 Task: Report abuse to  page of Samsung Electronics
Action: Mouse moved to (383, 411)
Screenshot: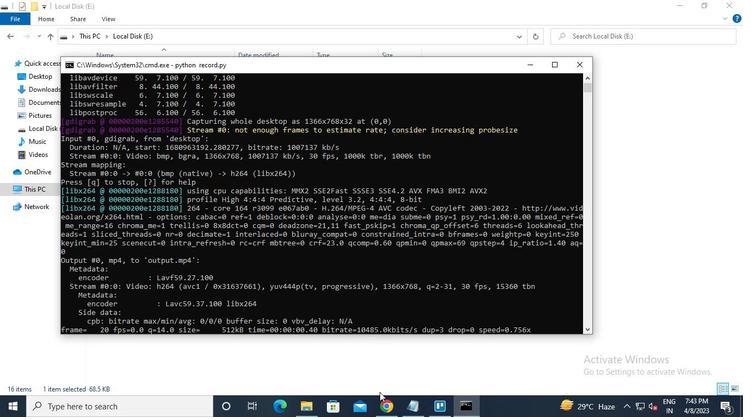 
Action: Mouse pressed left at (383, 411)
Screenshot: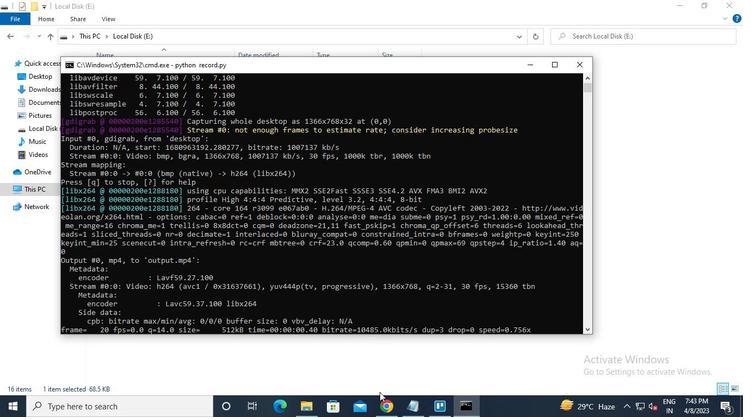 
Action: Mouse moved to (145, 72)
Screenshot: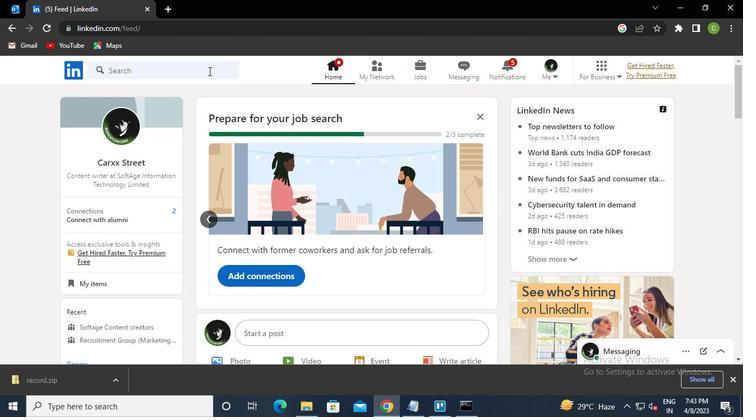 
Action: Mouse pressed left at (145, 72)
Screenshot: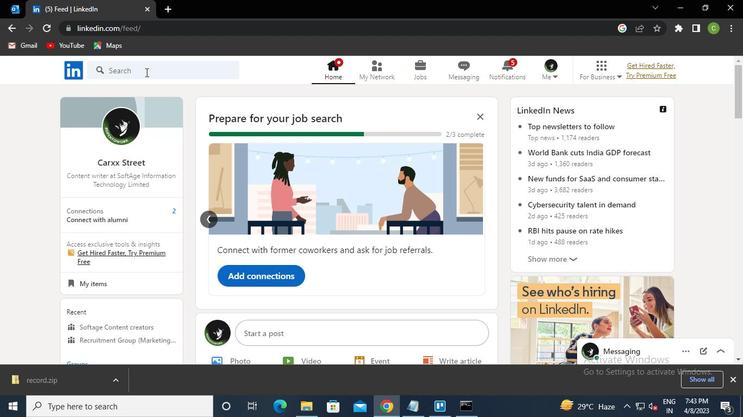 
Action: Keyboard s
Screenshot: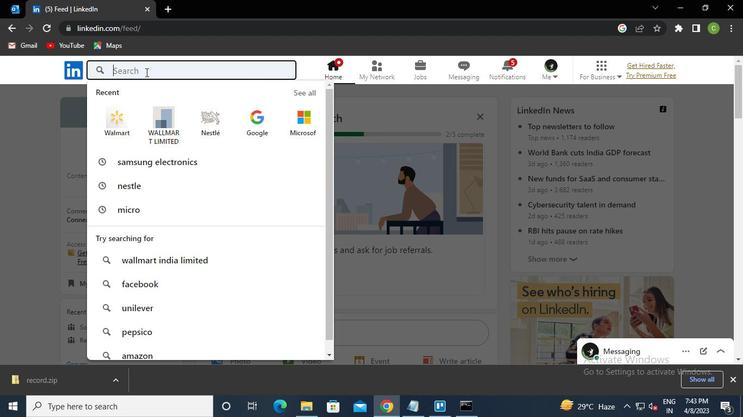
Action: Keyboard a
Screenshot: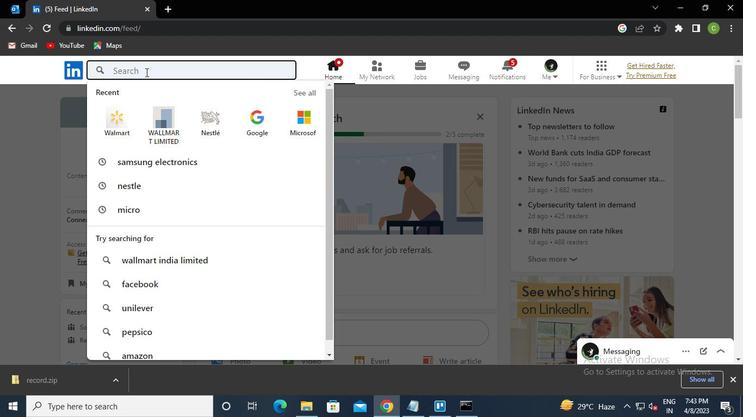 
Action: Keyboard m
Screenshot: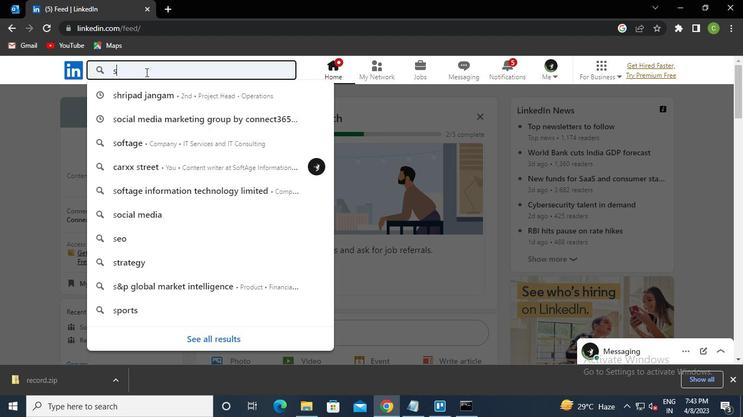 
Action: Keyboard Key.down
Screenshot: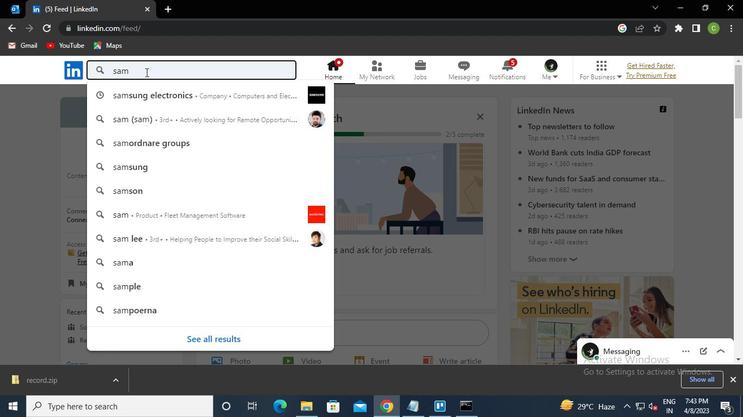 
Action: Keyboard Key.enter
Screenshot: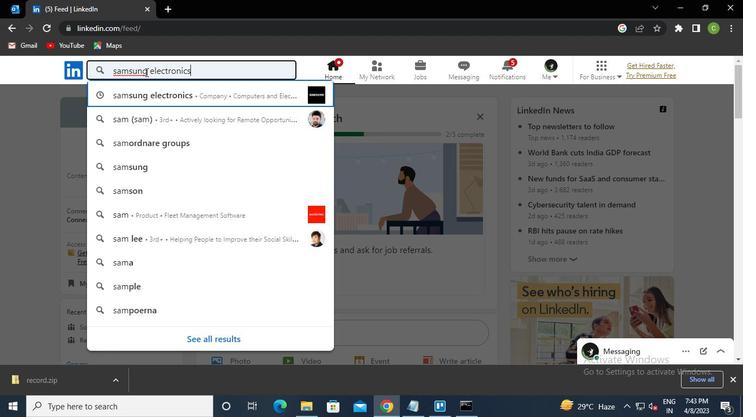 
Action: Mouse moved to (335, 204)
Screenshot: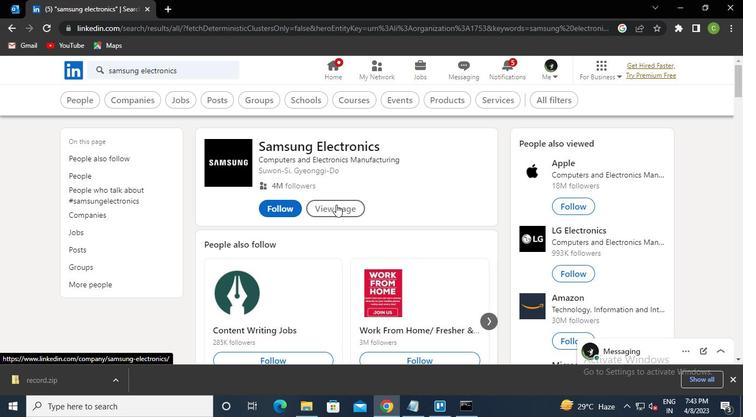 
Action: Mouse pressed left at (335, 204)
Screenshot: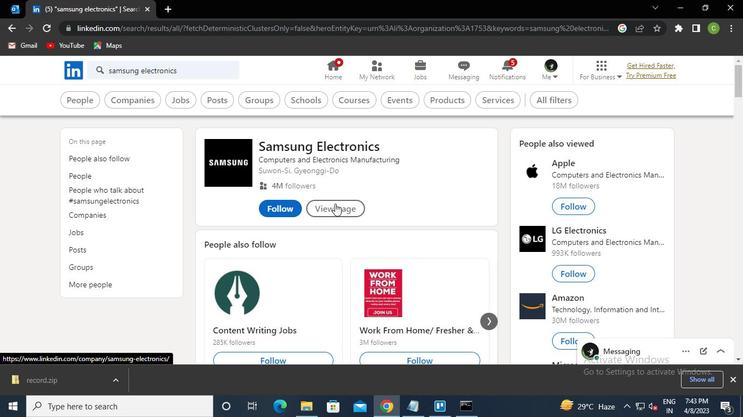 
Action: Mouse moved to (252, 266)
Screenshot: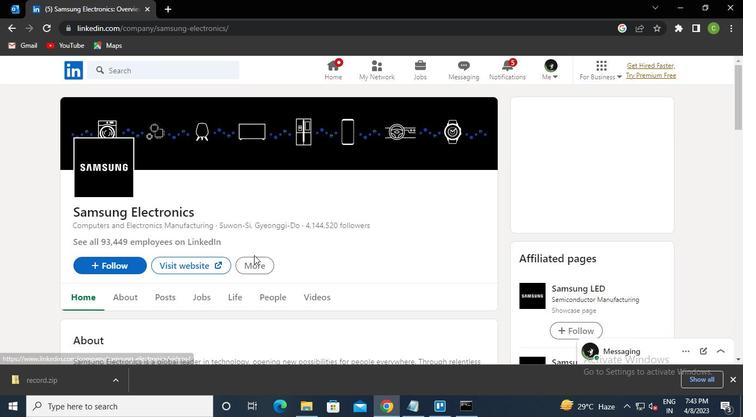 
Action: Mouse pressed left at (252, 266)
Screenshot: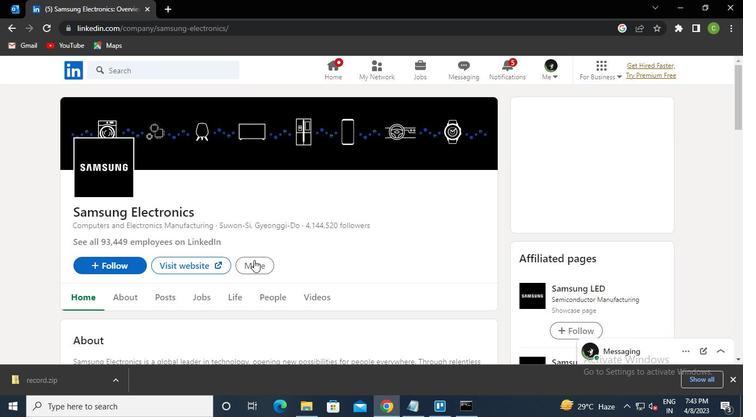 
Action: Mouse moved to (282, 309)
Screenshot: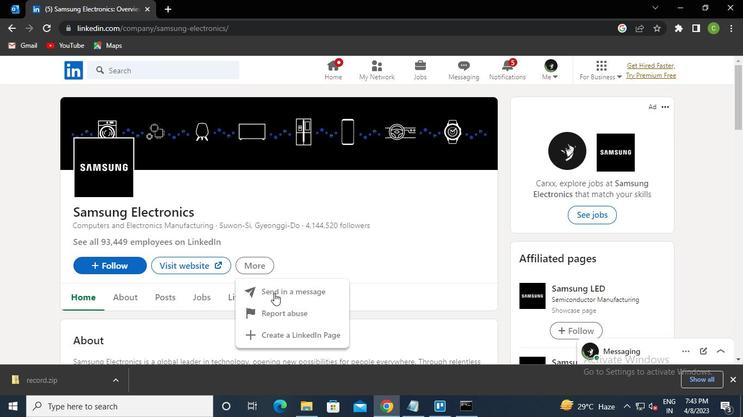 
Action: Mouse pressed left at (282, 309)
Screenshot: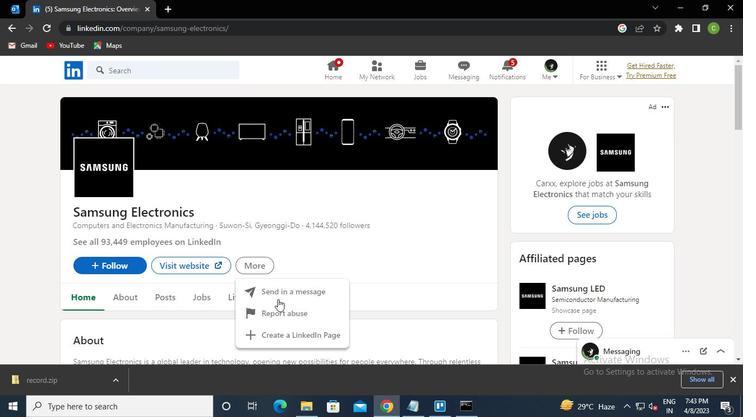 
Action: Mouse moved to (310, 127)
Screenshot: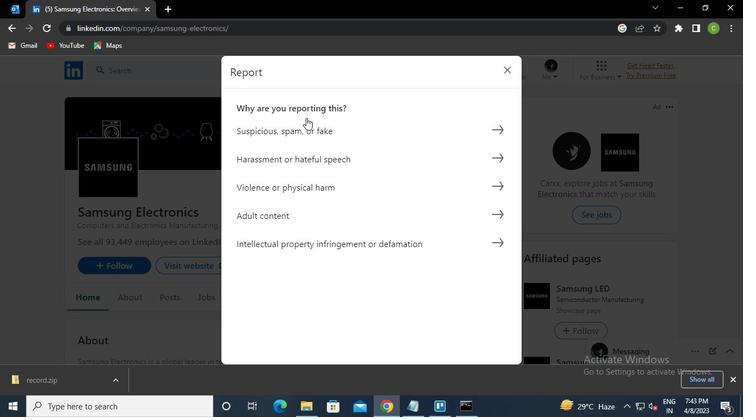 
Action: Mouse pressed left at (310, 127)
Screenshot: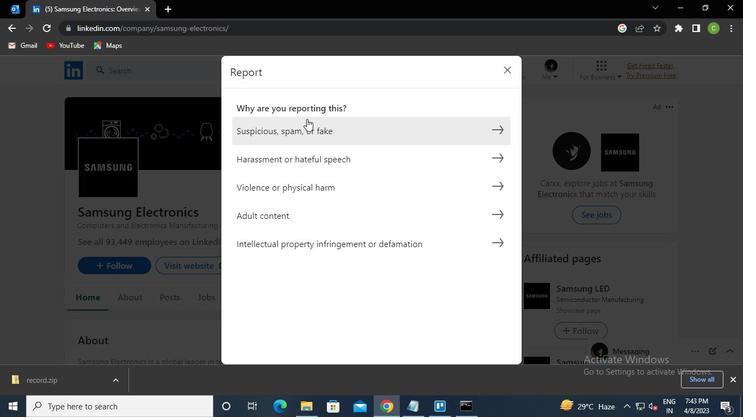 
Action: Mouse moved to (269, 139)
Screenshot: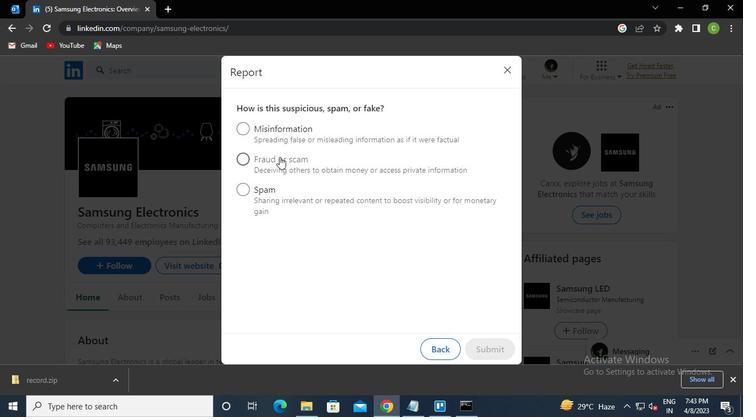 
Action: Mouse pressed left at (269, 139)
Screenshot: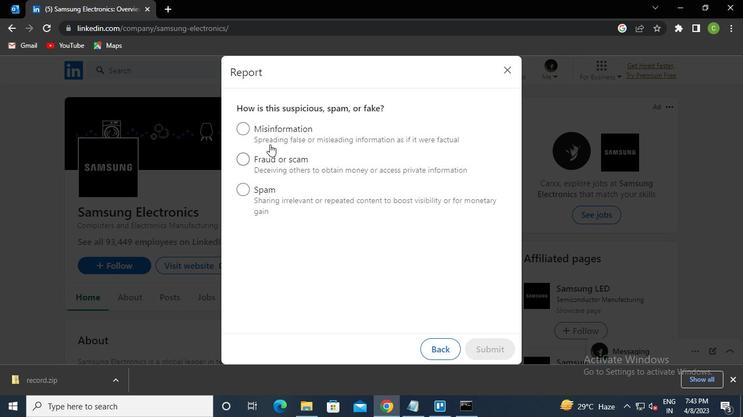 
Action: Mouse moved to (484, 350)
Screenshot: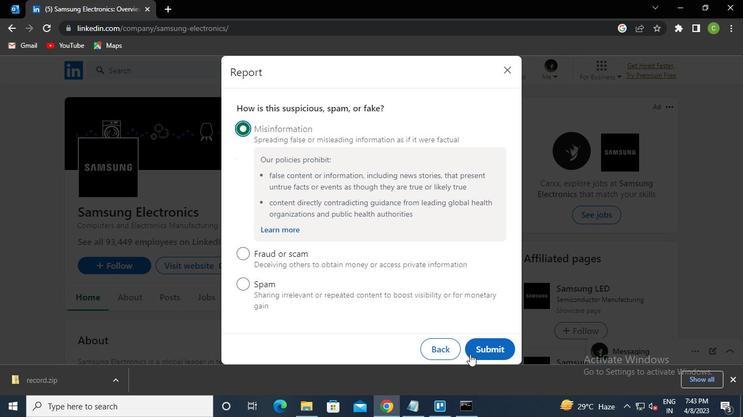 
Action: Mouse pressed left at (484, 350)
Screenshot: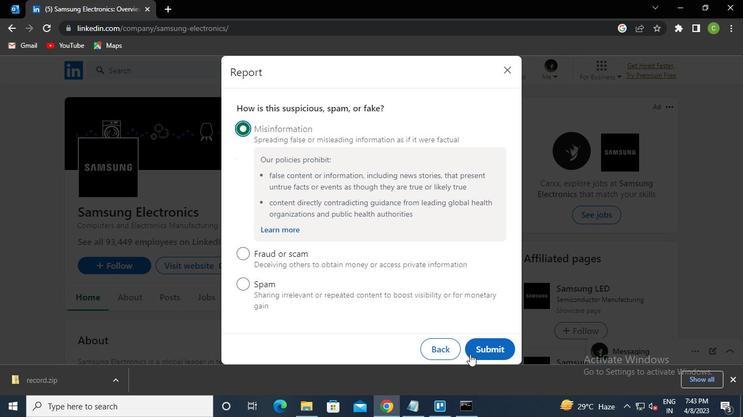 
Action: Mouse moved to (483, 350)
Screenshot: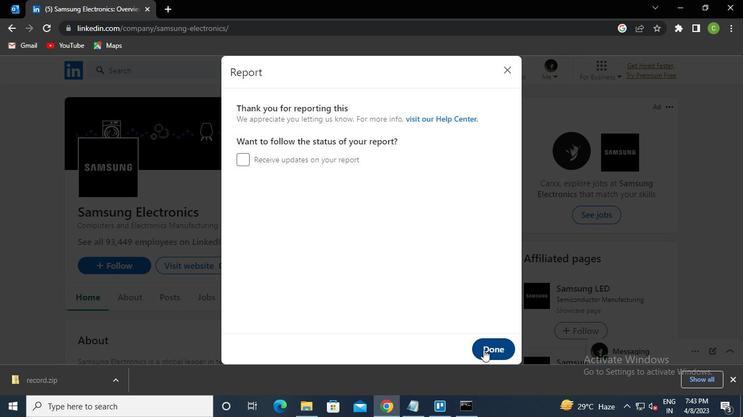 
Action: Mouse pressed left at (483, 350)
Screenshot: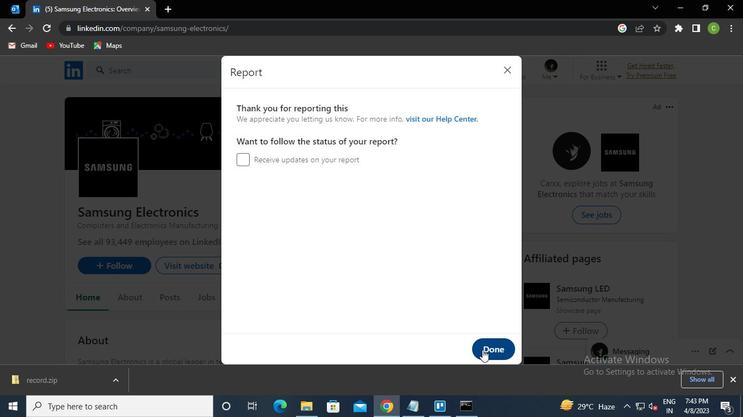 
Action: Mouse moved to (459, 410)
Screenshot: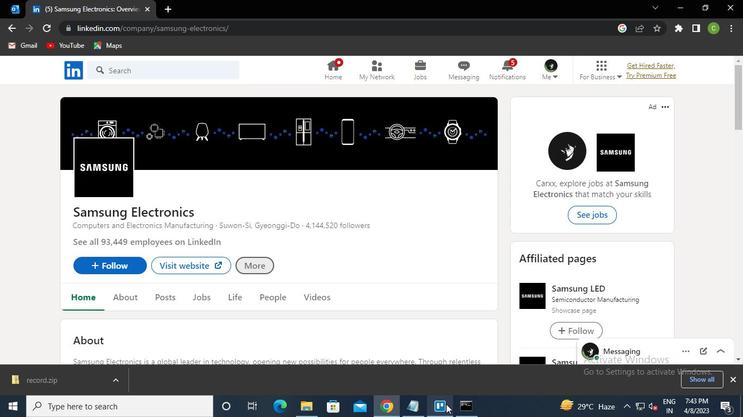 
Action: Mouse pressed left at (459, 410)
Screenshot: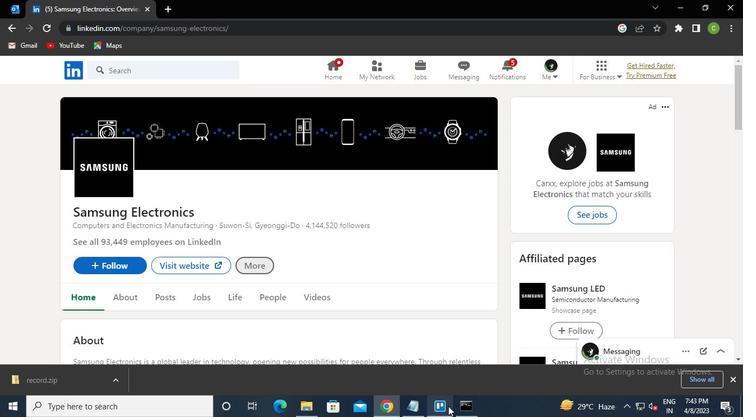 
Action: Mouse moved to (581, 58)
Screenshot: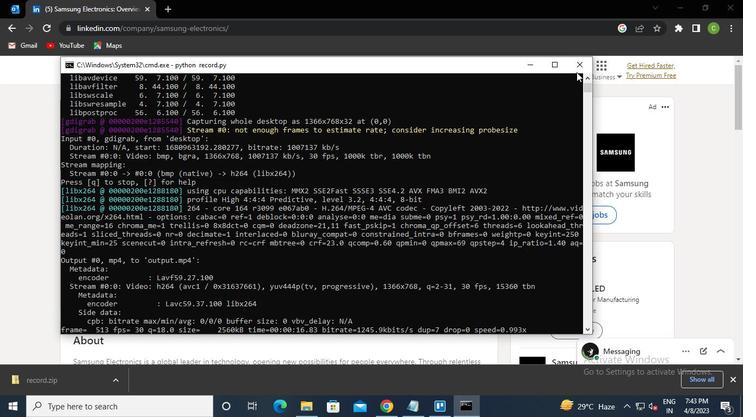 
Action: Mouse pressed left at (581, 58)
Screenshot: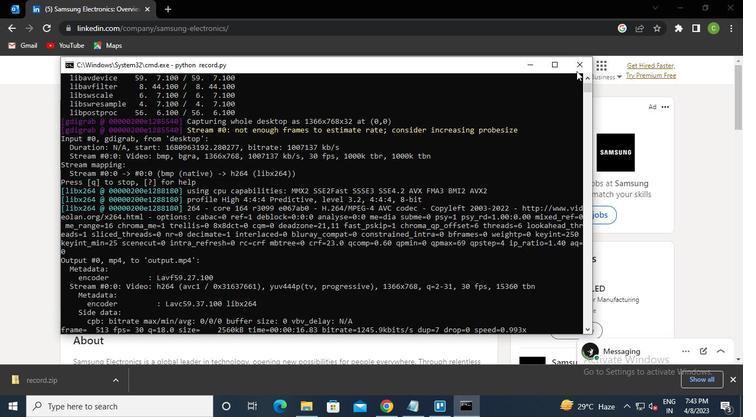 
Action: Mouse moved to (579, 62)
Screenshot: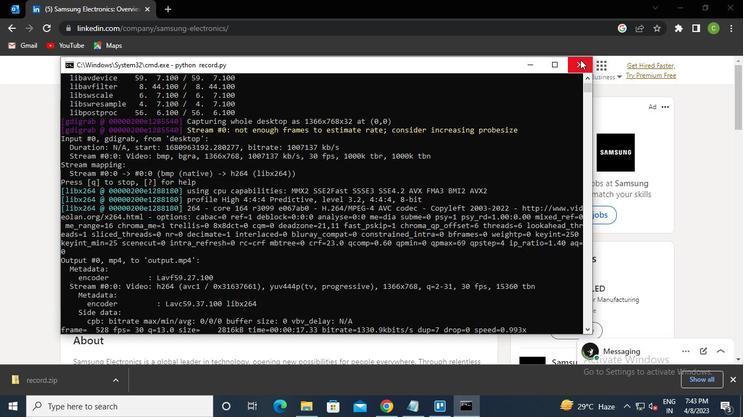 
